Task: Reply to email with the signature Erica Taylor with the subject 'Request for project resources' from softage.1@softage.net with the message 'Please let me know if you require any assistance with the upcoming presentation.'
Action: Mouse moved to (550, 624)
Screenshot: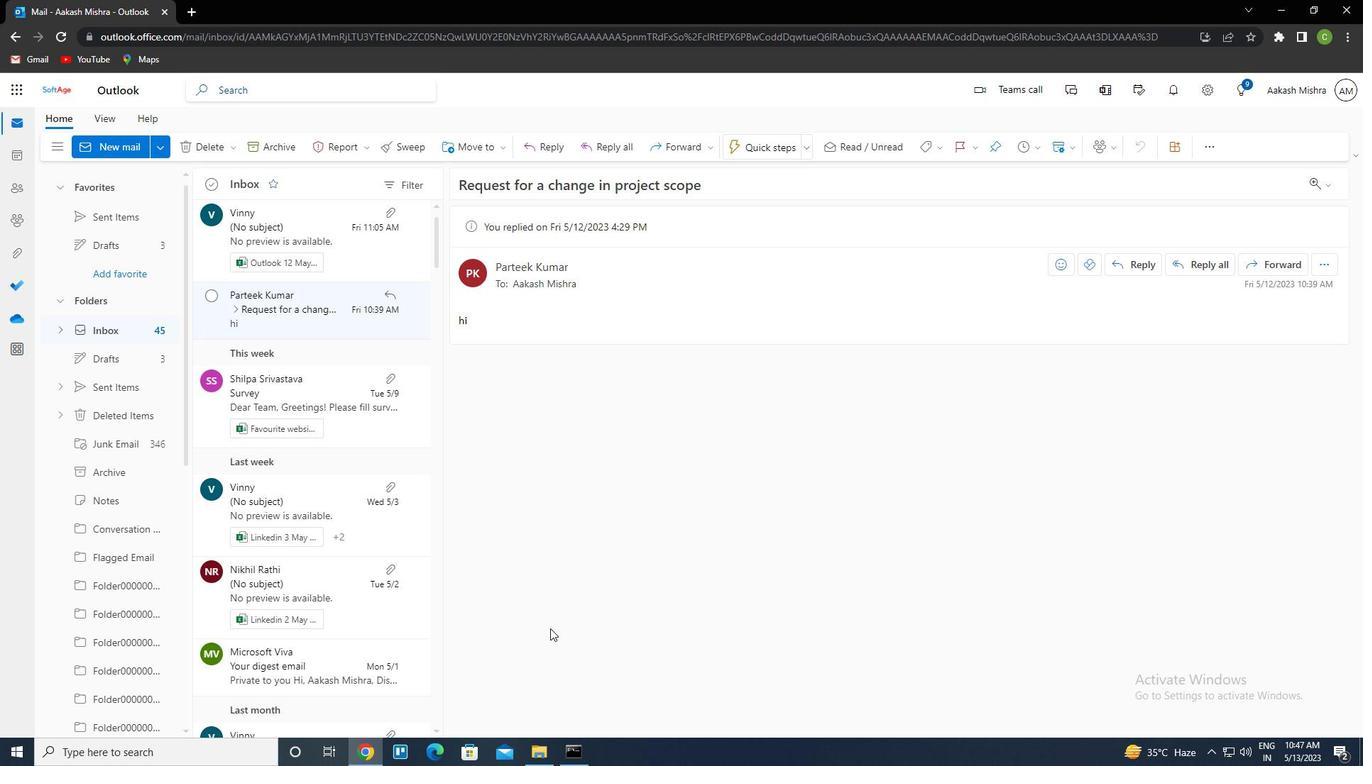 
Action: Mouse pressed left at (550, 624)
Screenshot: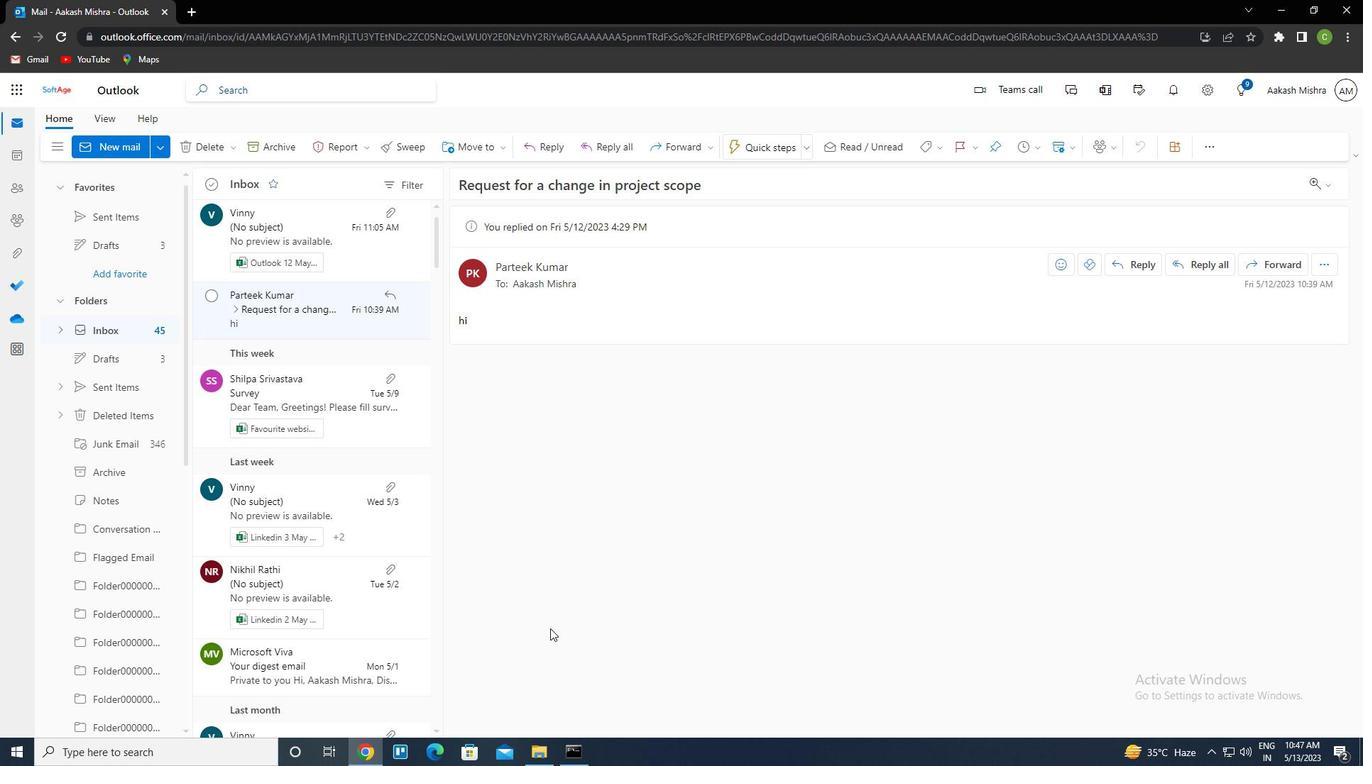 
Action: Mouse moved to (1131, 263)
Screenshot: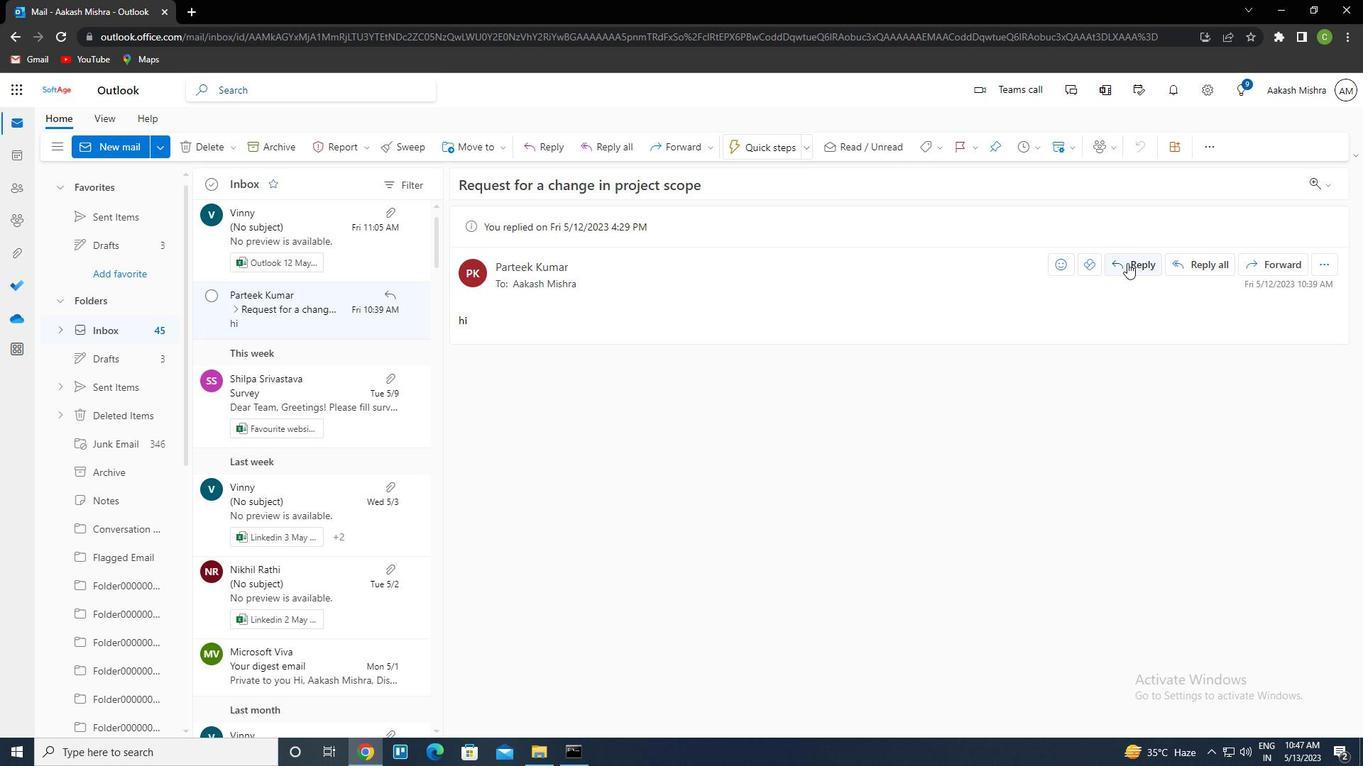 
Action: Mouse pressed left at (1131, 263)
Screenshot: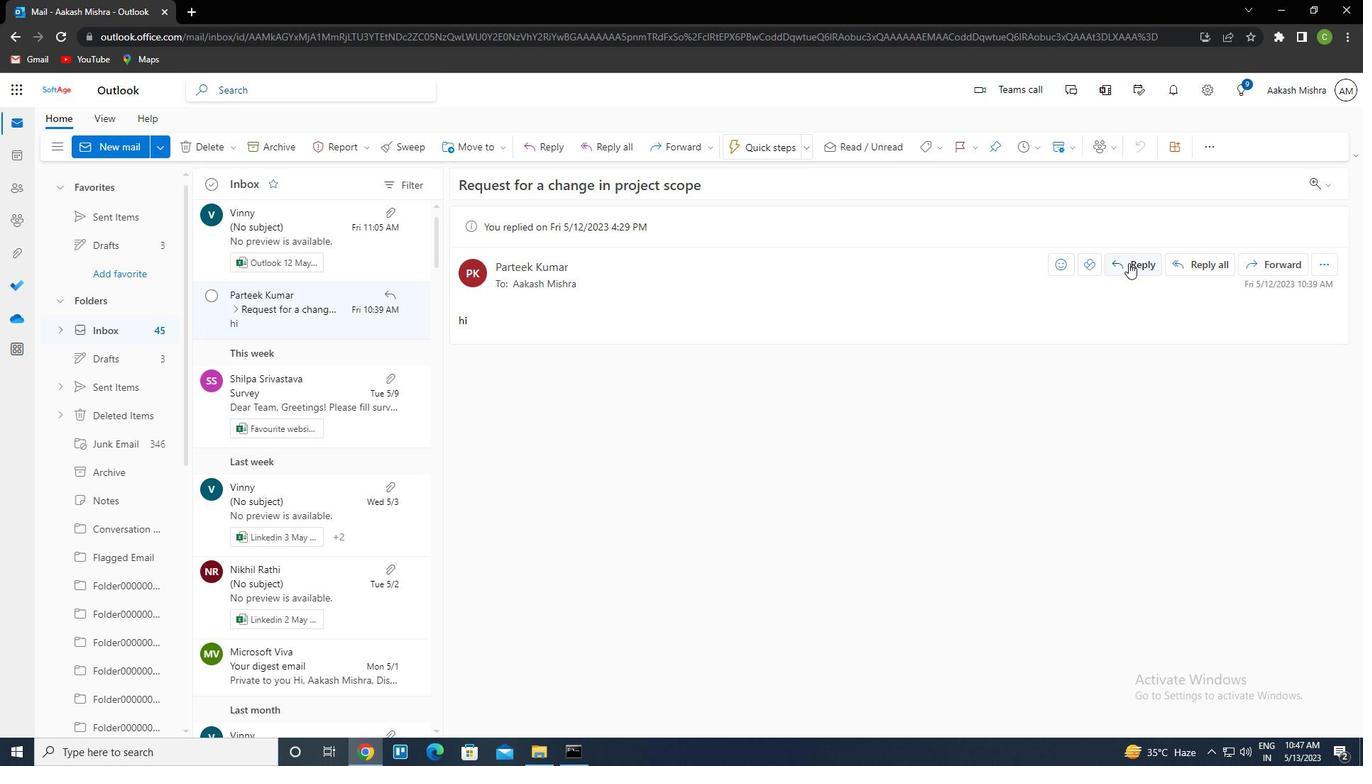 
Action: Mouse moved to (926, 145)
Screenshot: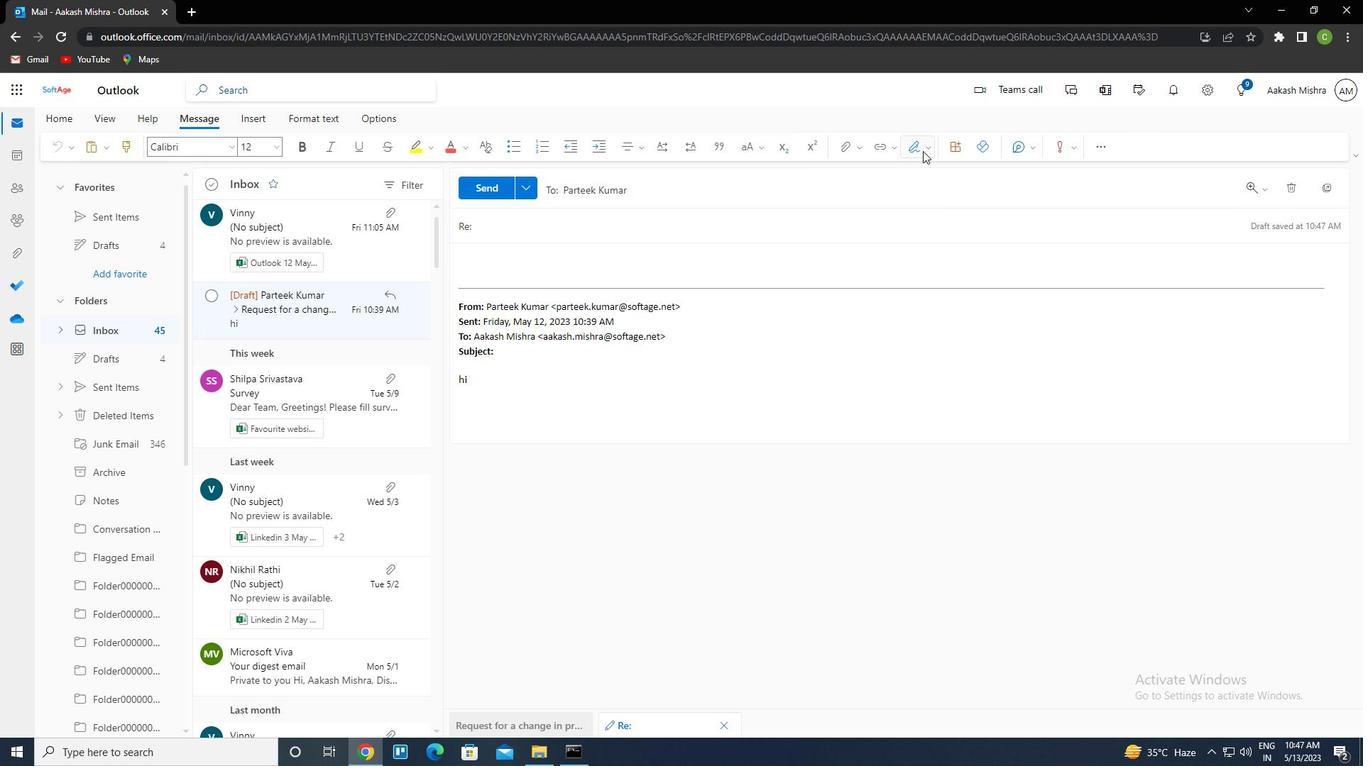 
Action: Mouse pressed left at (926, 145)
Screenshot: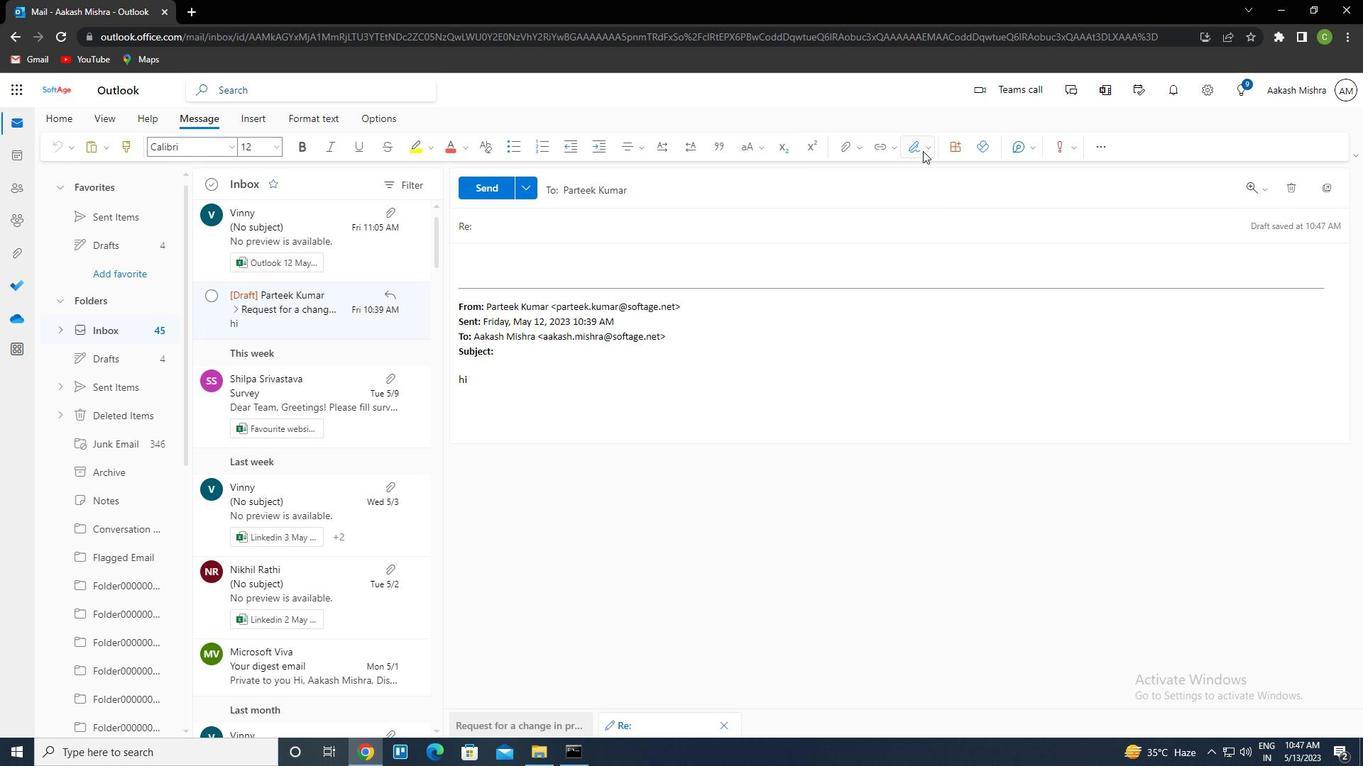 
Action: Mouse moved to (900, 202)
Screenshot: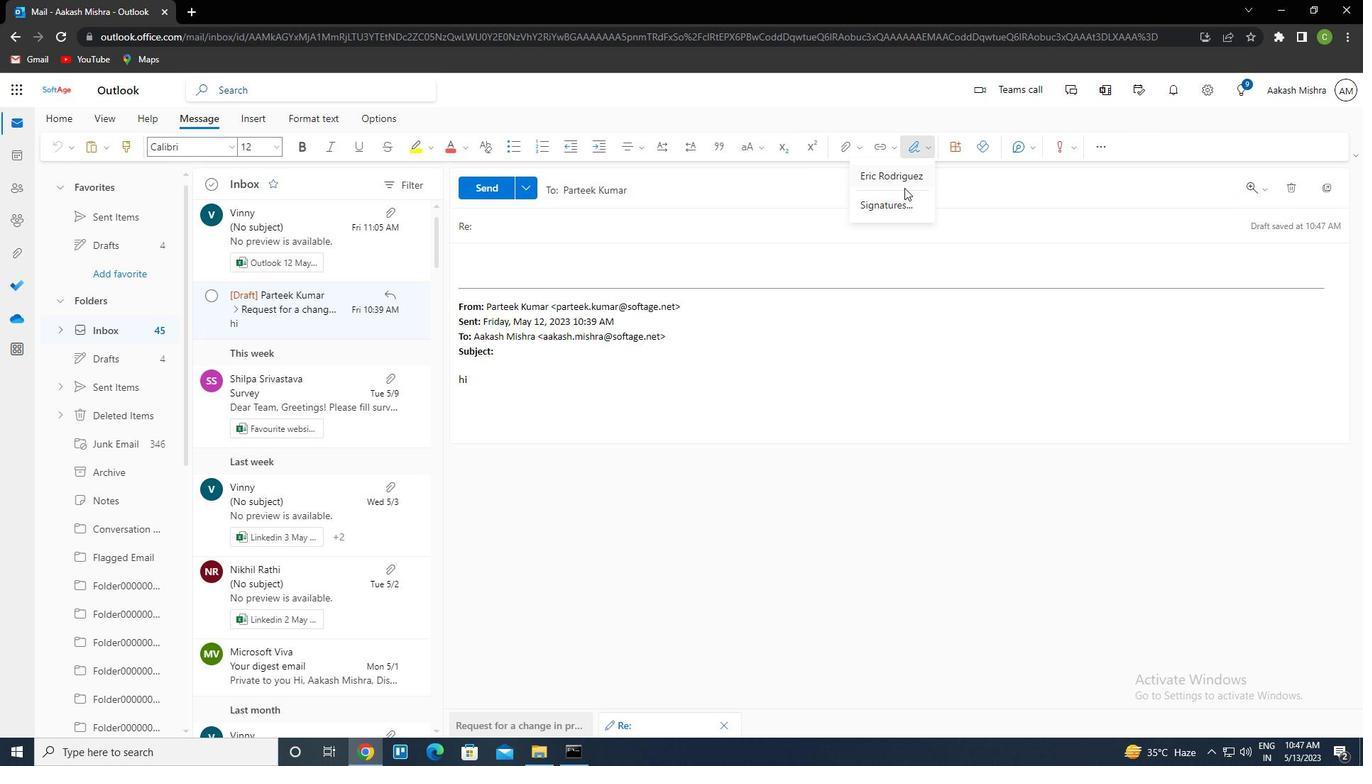 
Action: Mouse pressed left at (900, 202)
Screenshot: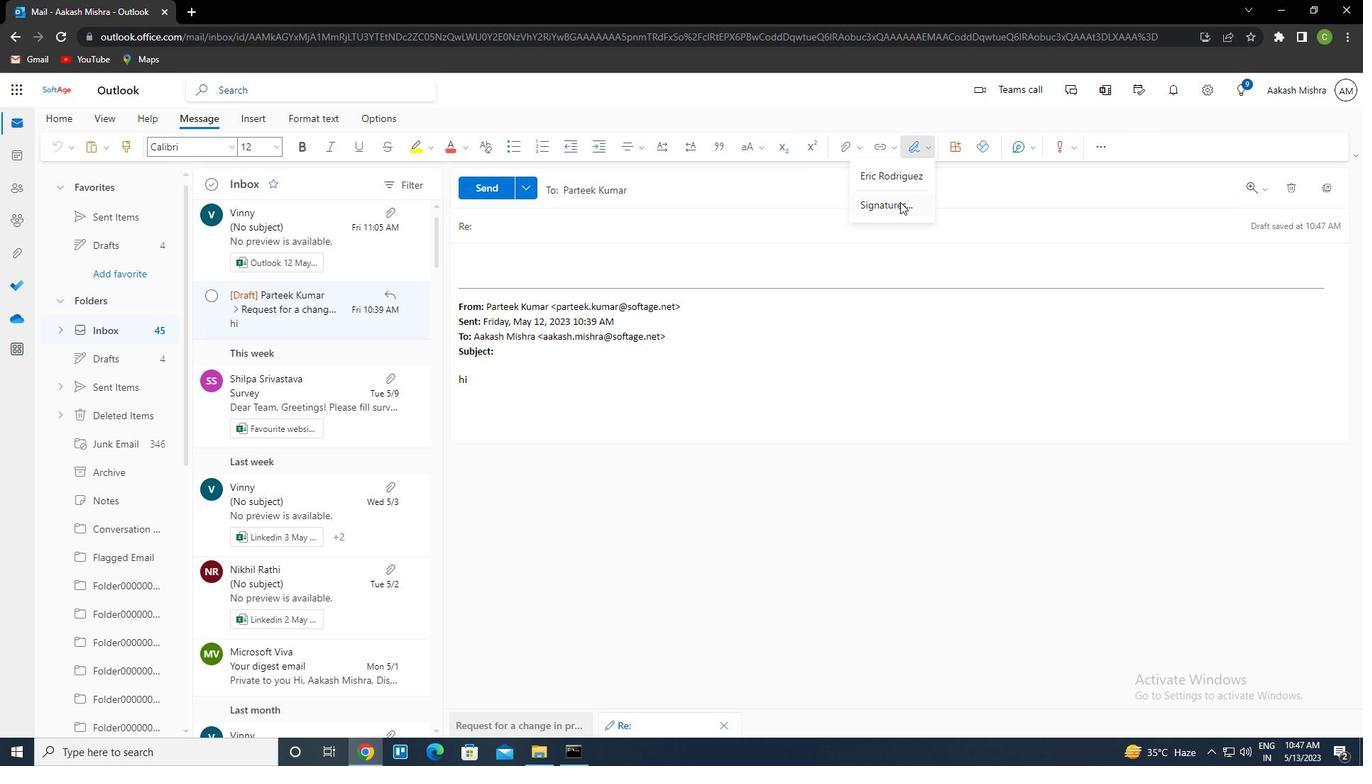 
Action: Key pressed <Key.caps_lock>e<Key.caps_lock>rica<Key.space><Key.caps_lock>t<Key.caps_lock>aylor
Screenshot: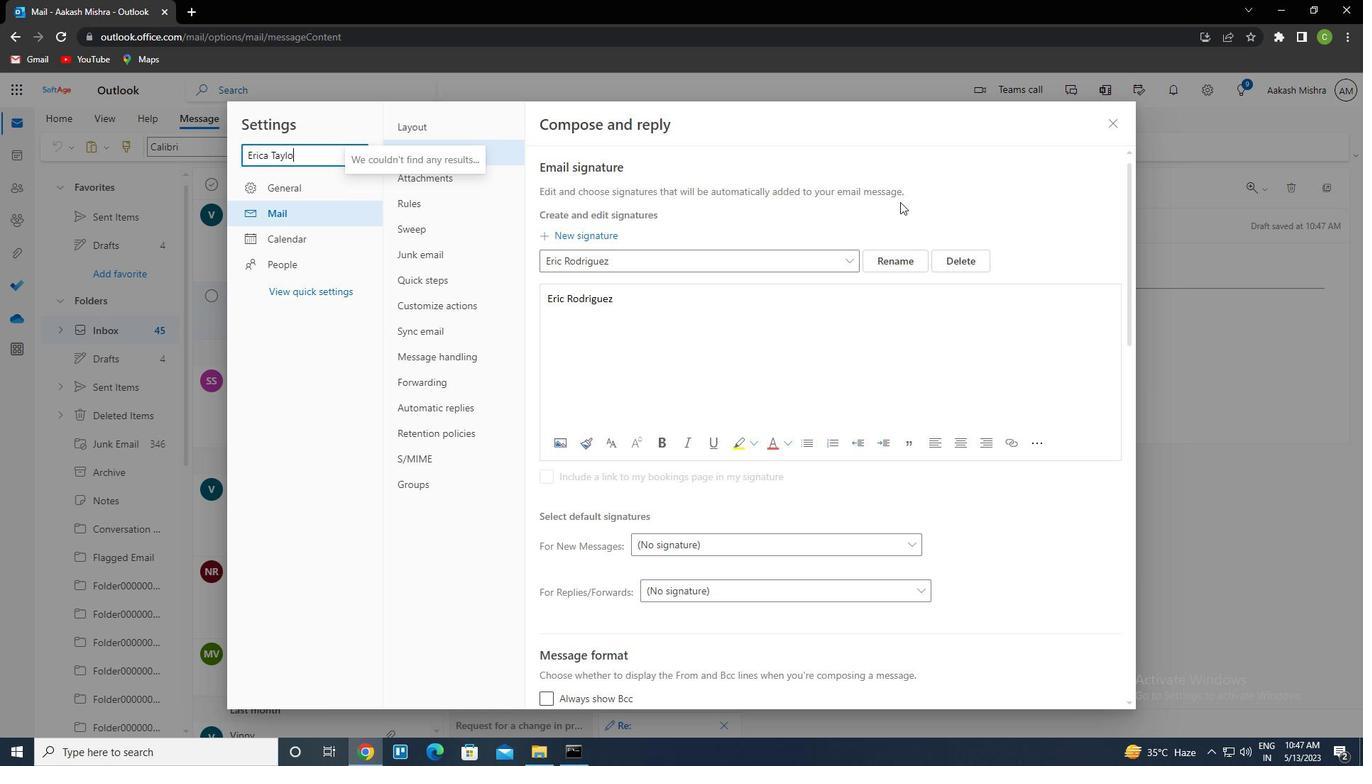 
Action: Mouse moved to (962, 267)
Screenshot: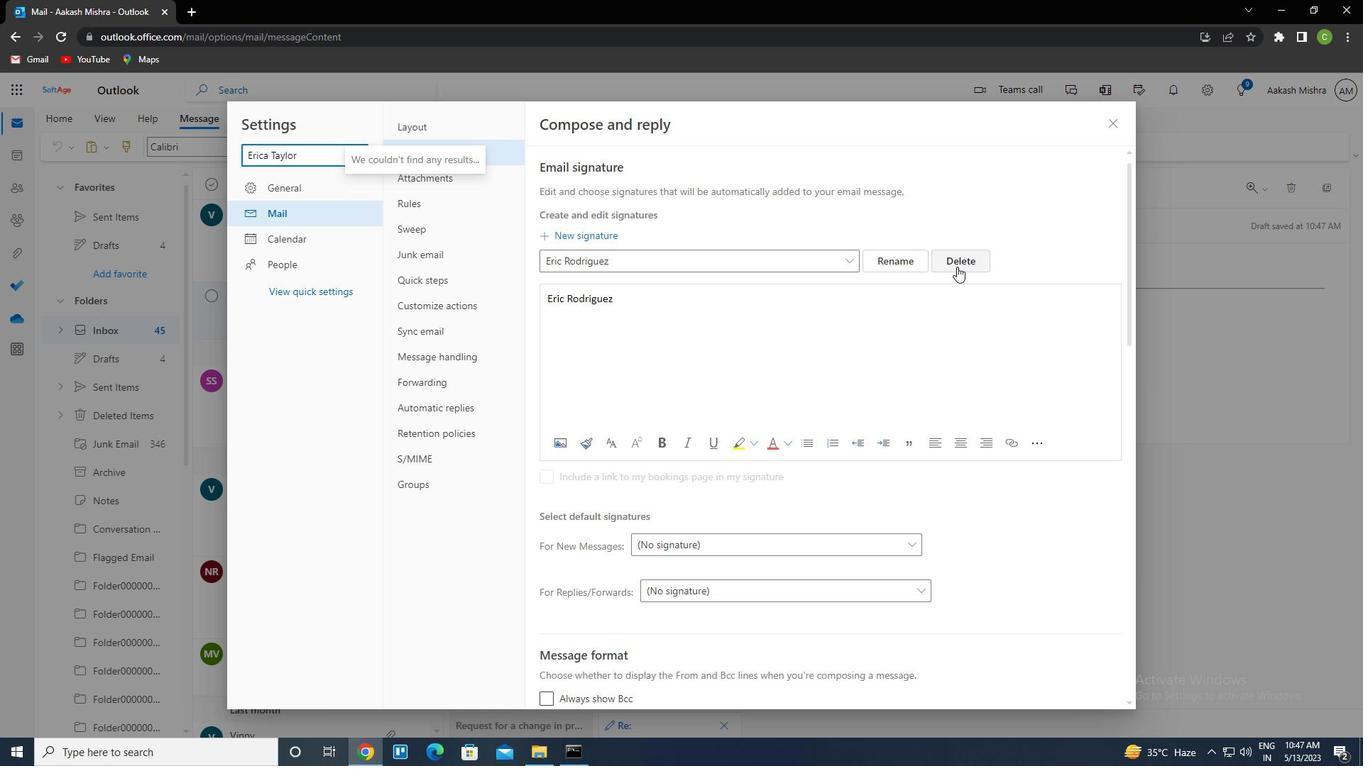 
Action: Mouse pressed left at (962, 267)
Screenshot: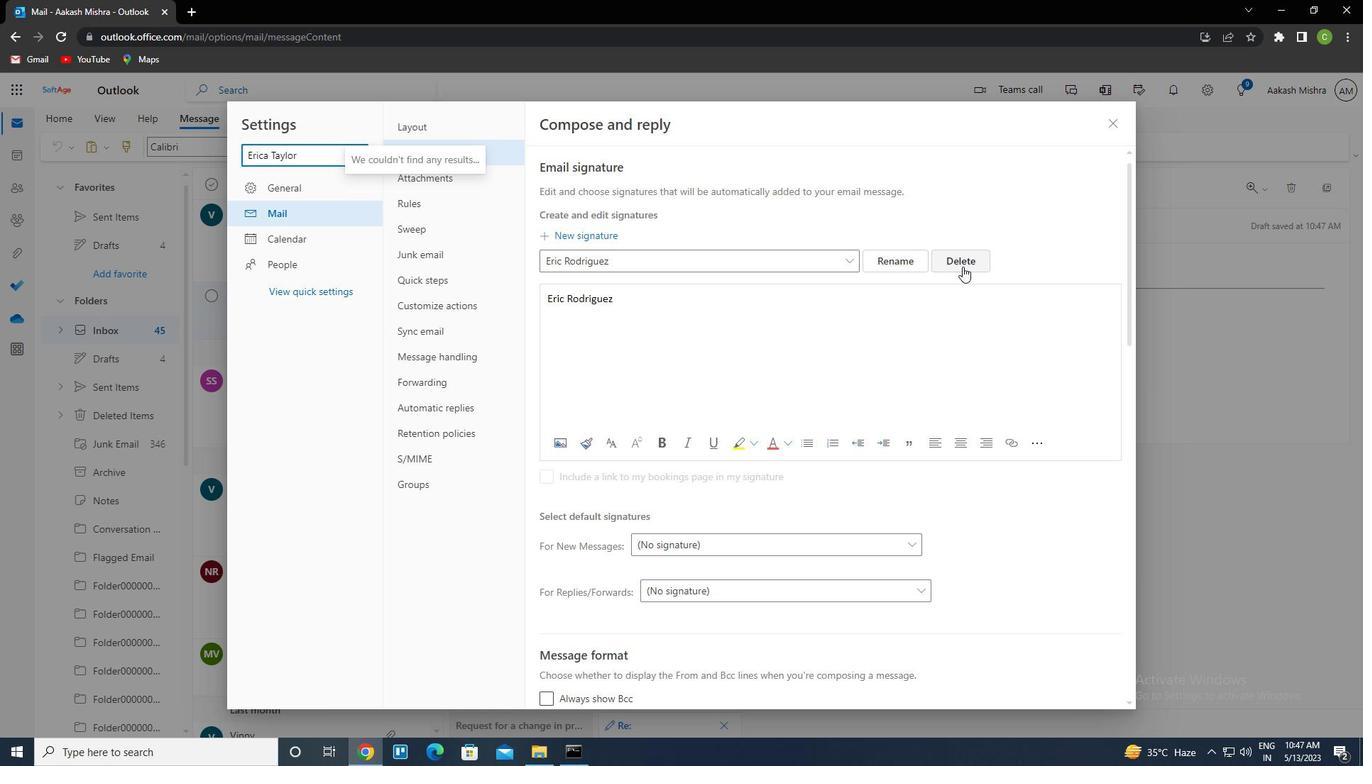 
Action: Mouse moved to (688, 265)
Screenshot: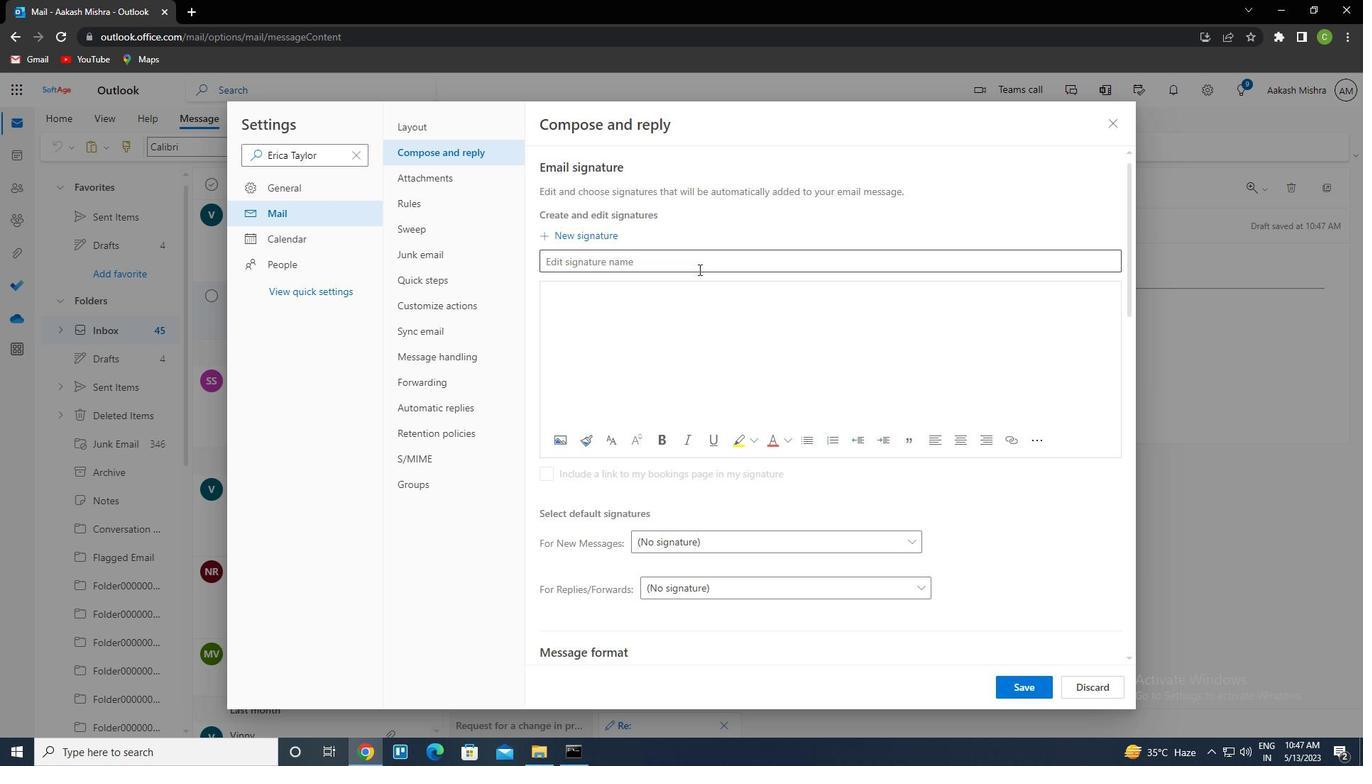 
Action: Mouse pressed left at (688, 265)
Screenshot: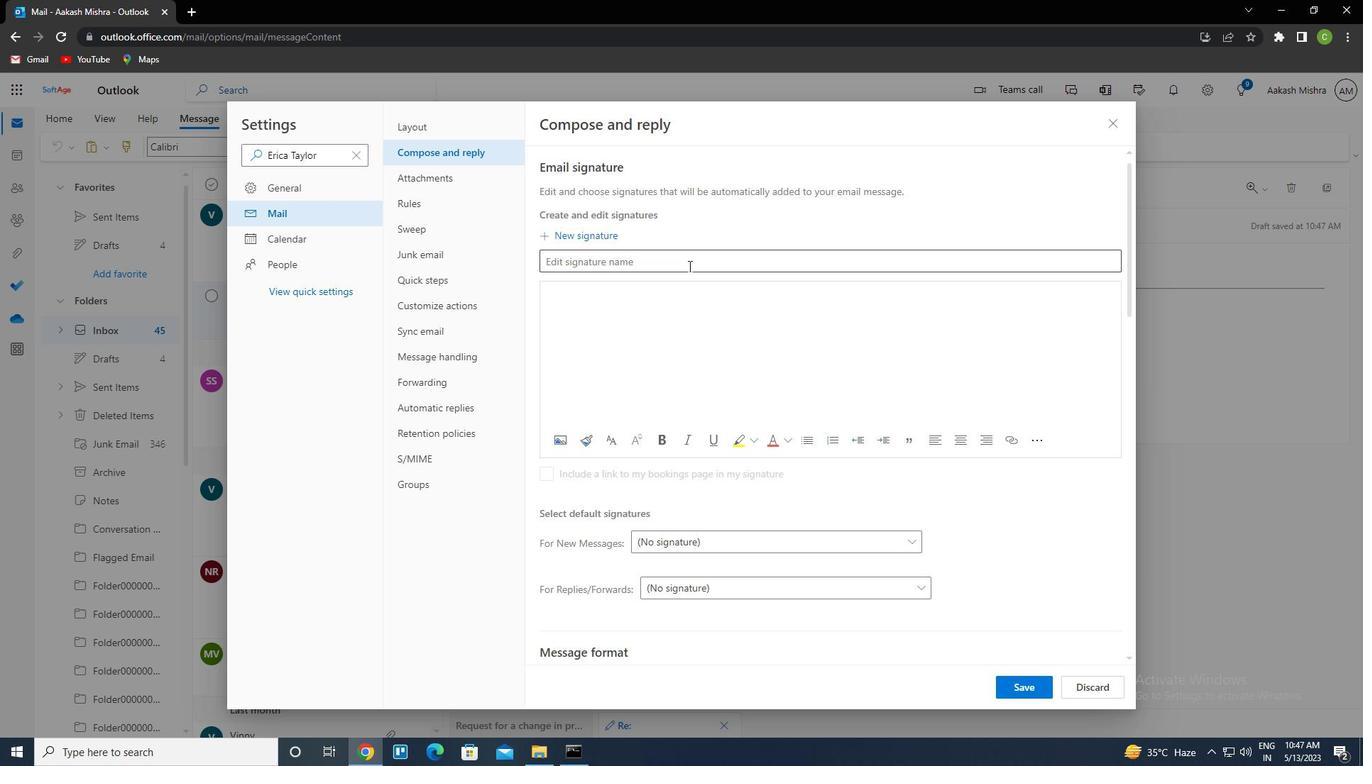 
Action: Key pressed <Key.caps_lock>e<Key.caps_lock>rica<Key.space><Key.caps_lock>t<Key.caps_lock>aylor
Screenshot: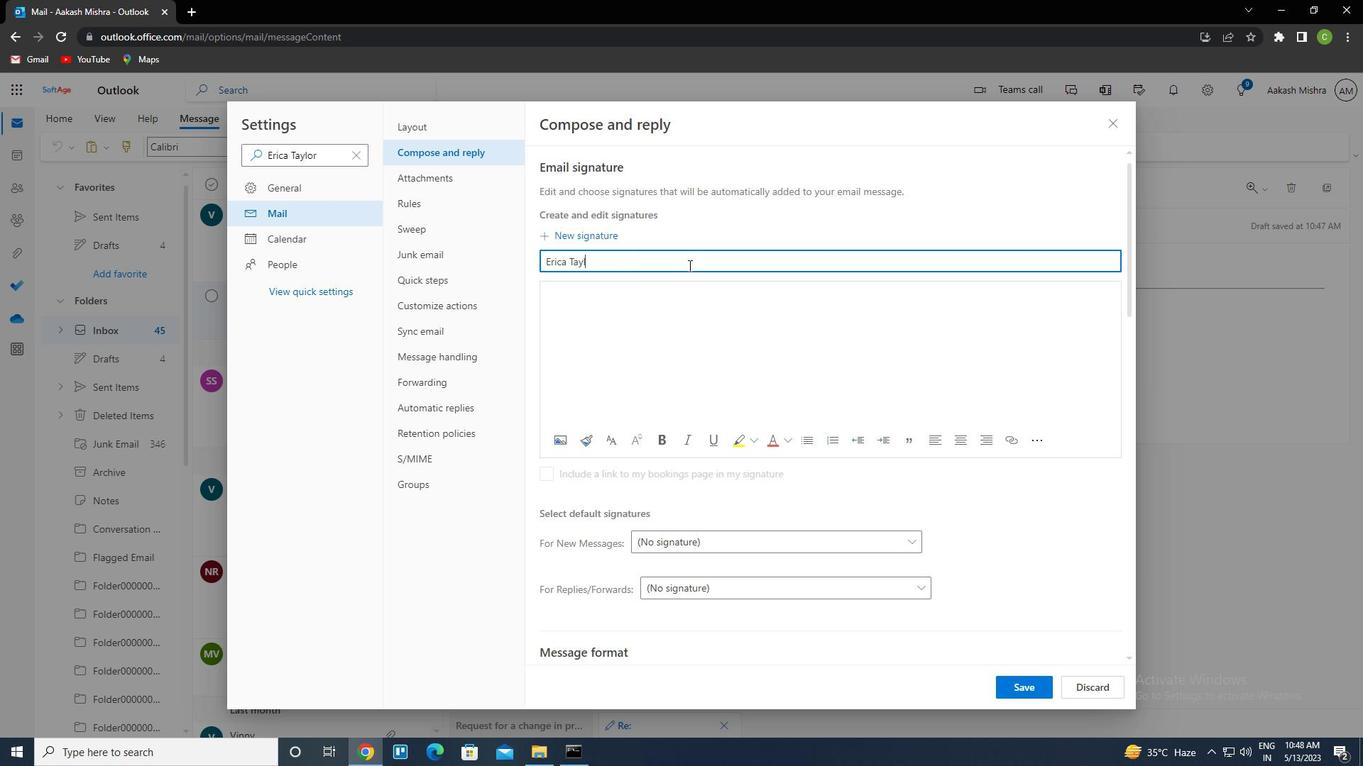 
Action: Mouse moved to (359, 156)
Screenshot: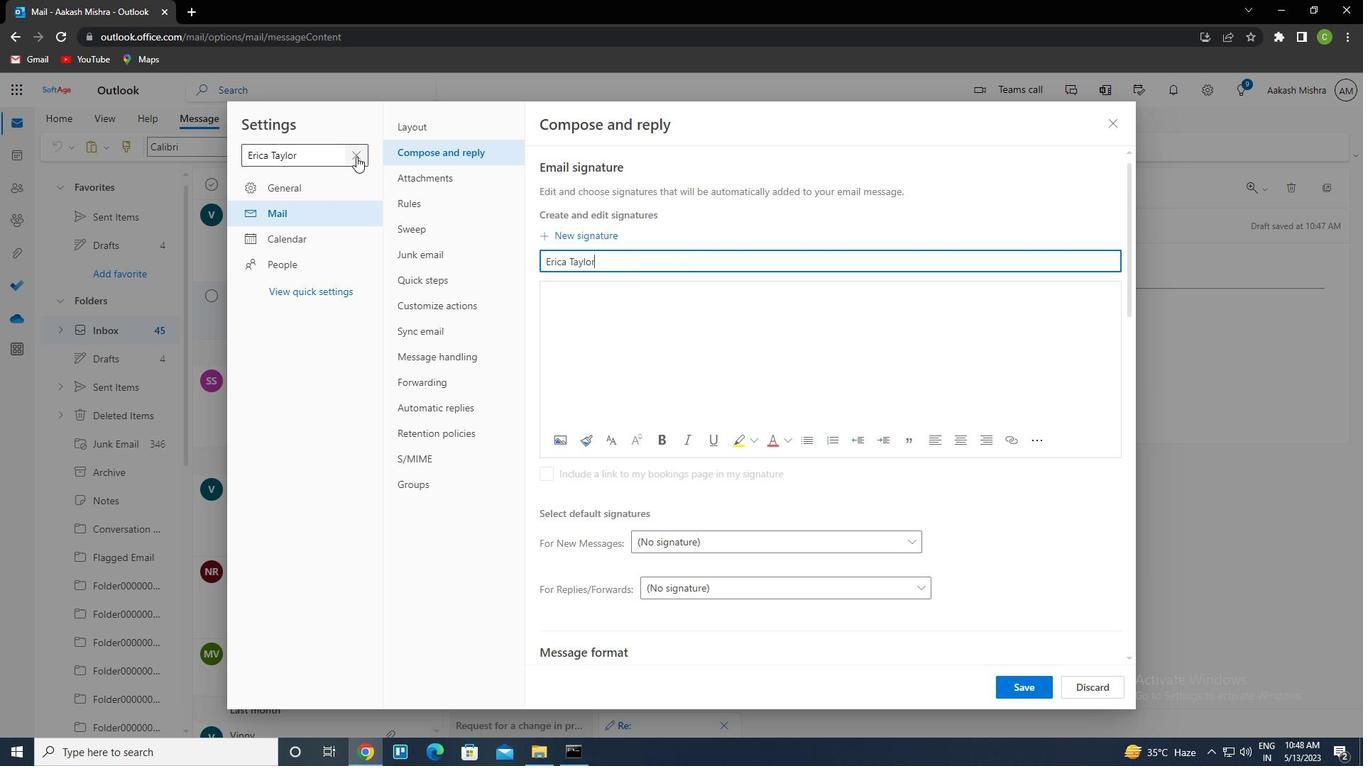 
Action: Mouse pressed left at (359, 156)
Screenshot: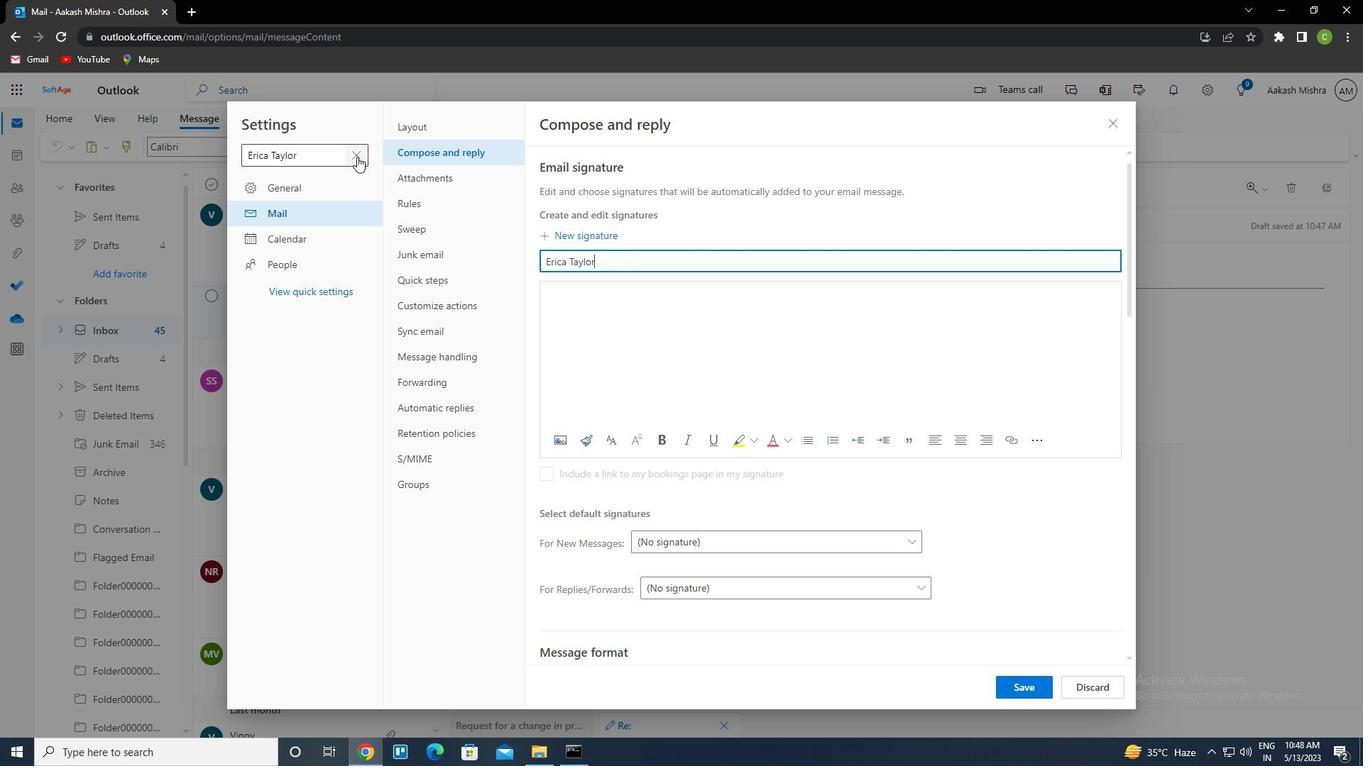 
Action: Mouse moved to (580, 292)
Screenshot: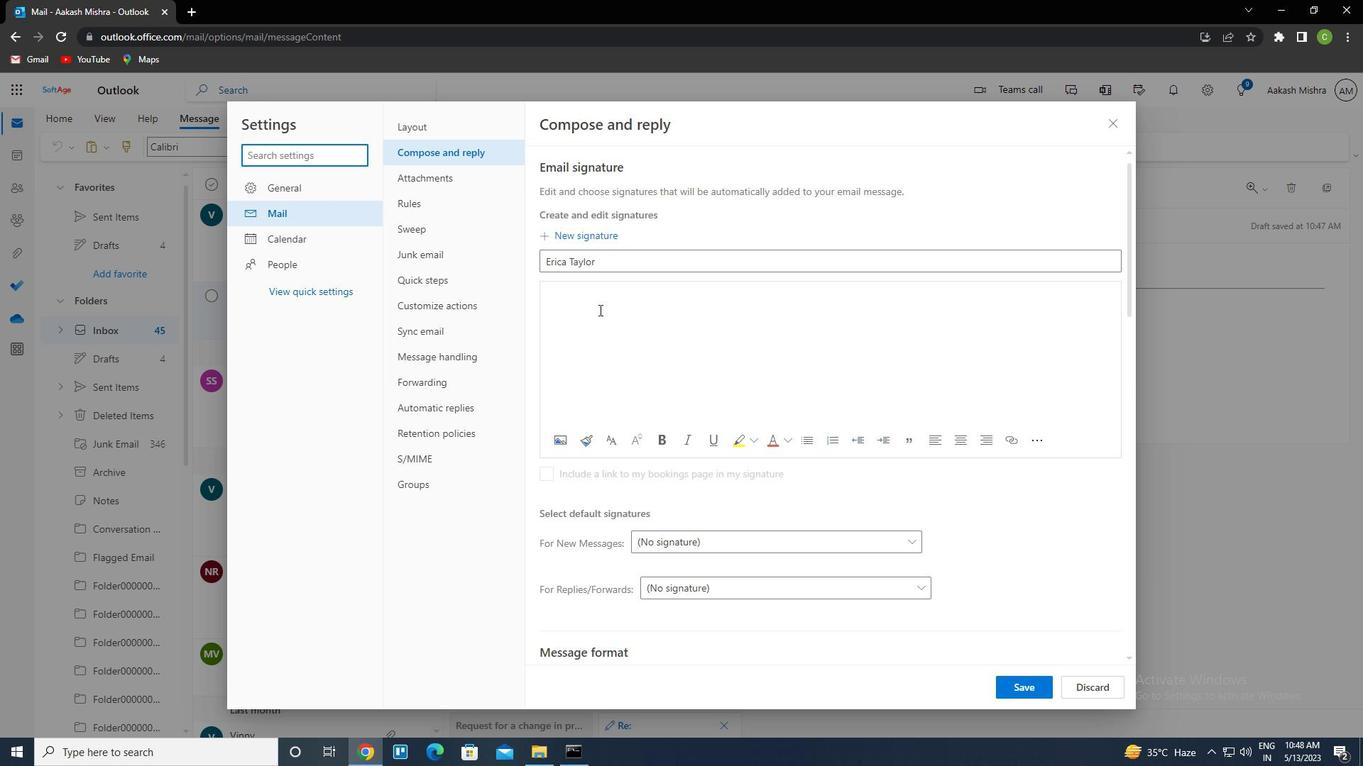 
Action: Mouse pressed left at (580, 292)
Screenshot: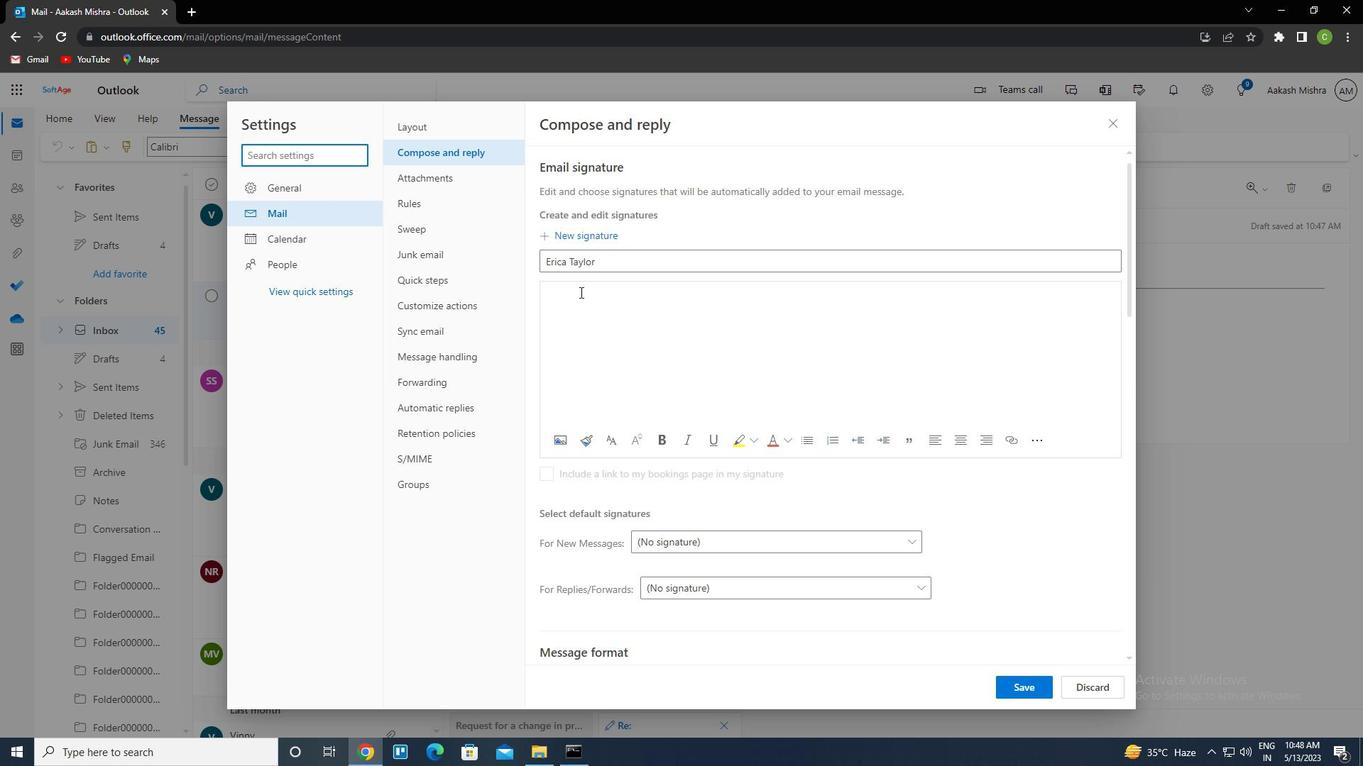 
Action: Key pressed <Key.caps_lock>e<Key.caps_lock>rica<Key.space><Key.caps_lock>t<Key.caps_lock>aylor
Screenshot: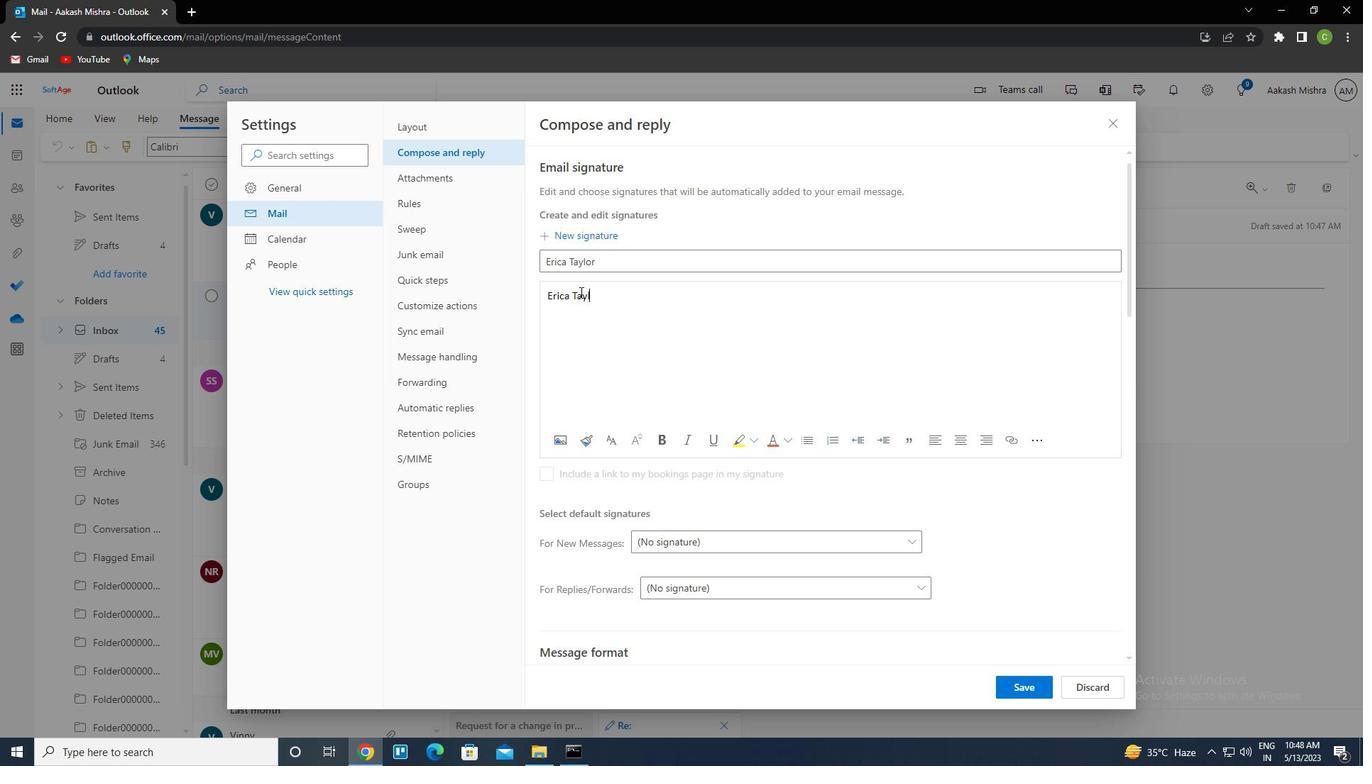 
Action: Mouse moved to (1021, 691)
Screenshot: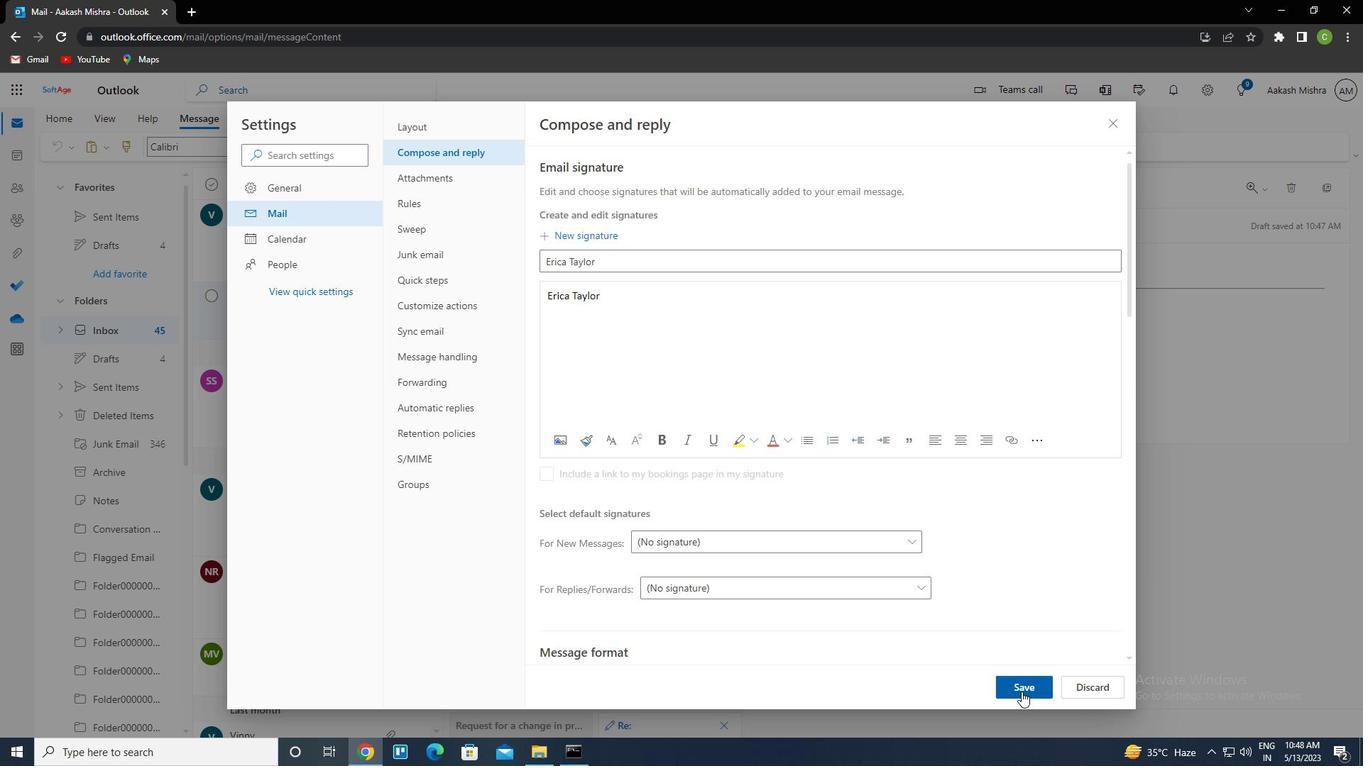 
Action: Mouse pressed left at (1021, 691)
Screenshot: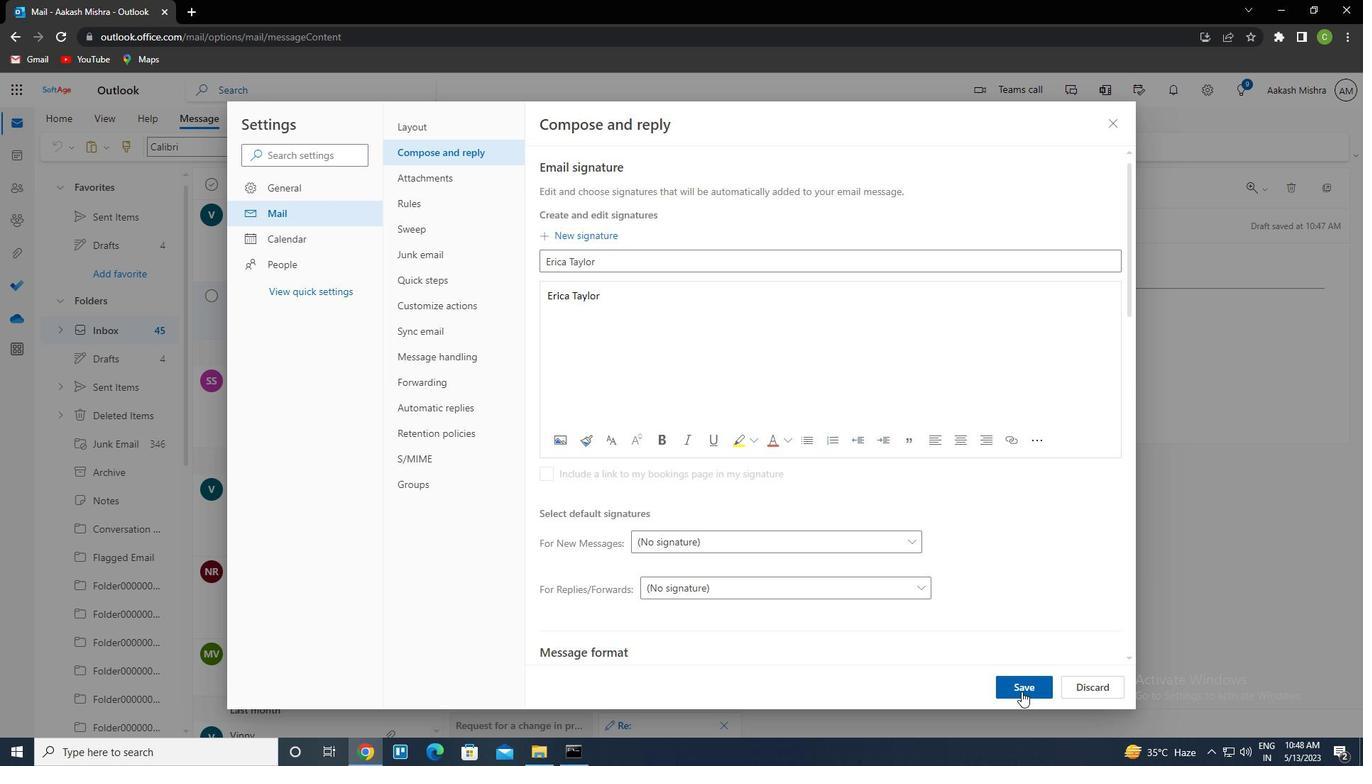 
Action: Mouse moved to (1115, 116)
Screenshot: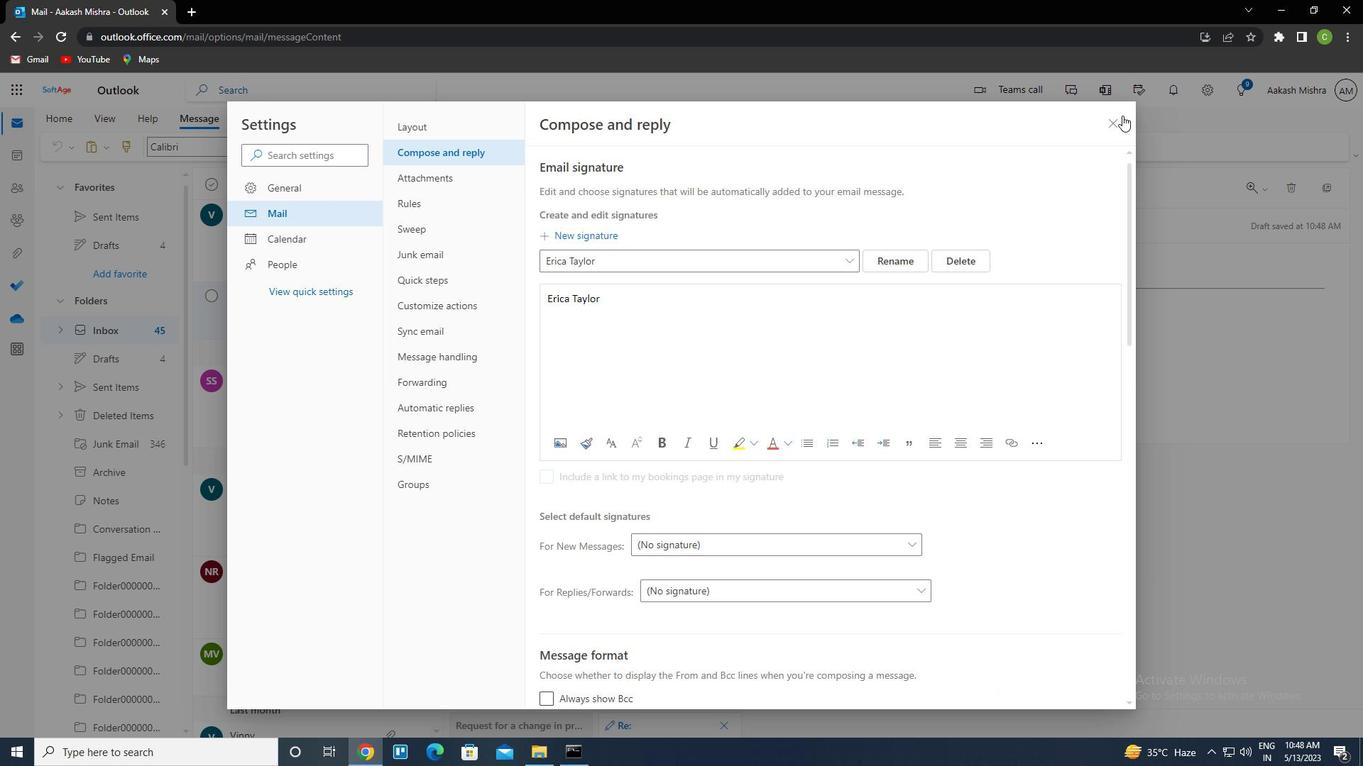 
Action: Mouse pressed left at (1115, 116)
Screenshot: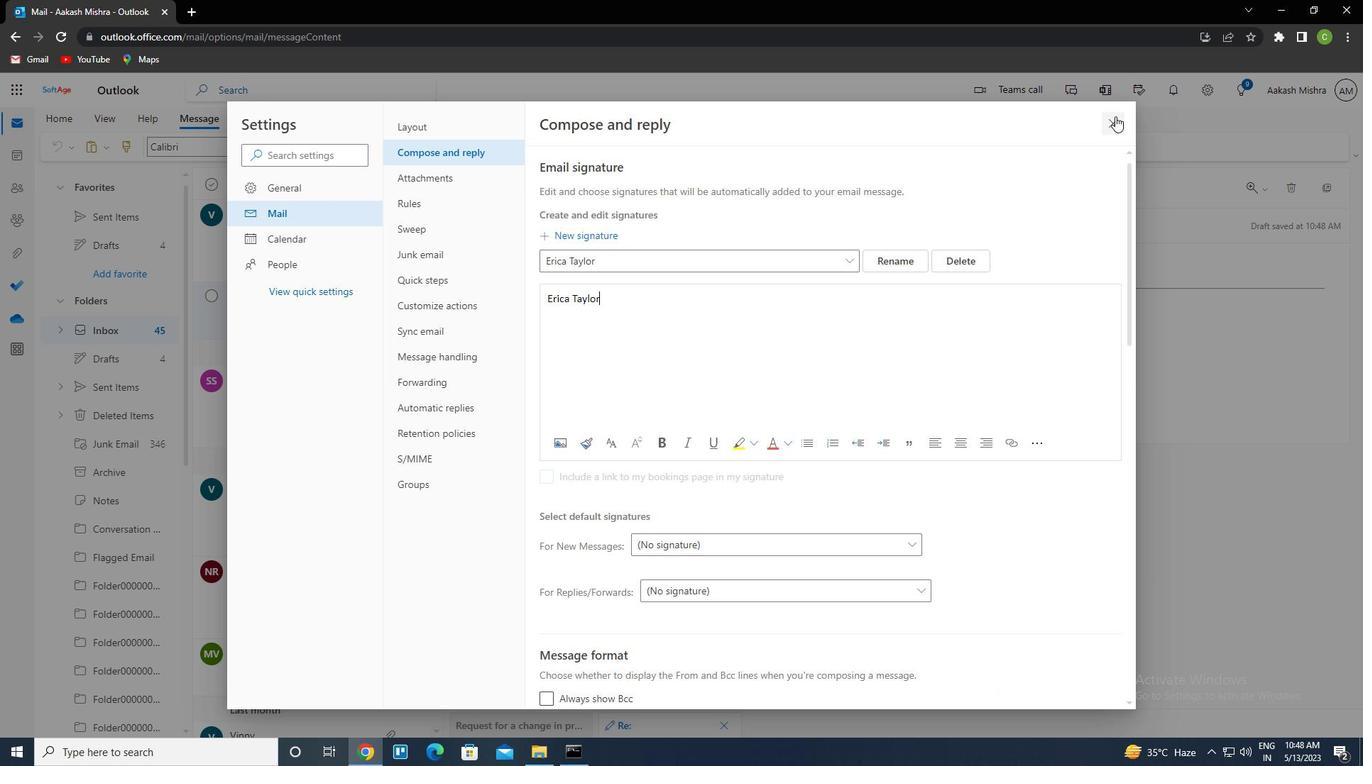 
Action: Mouse moved to (919, 149)
Screenshot: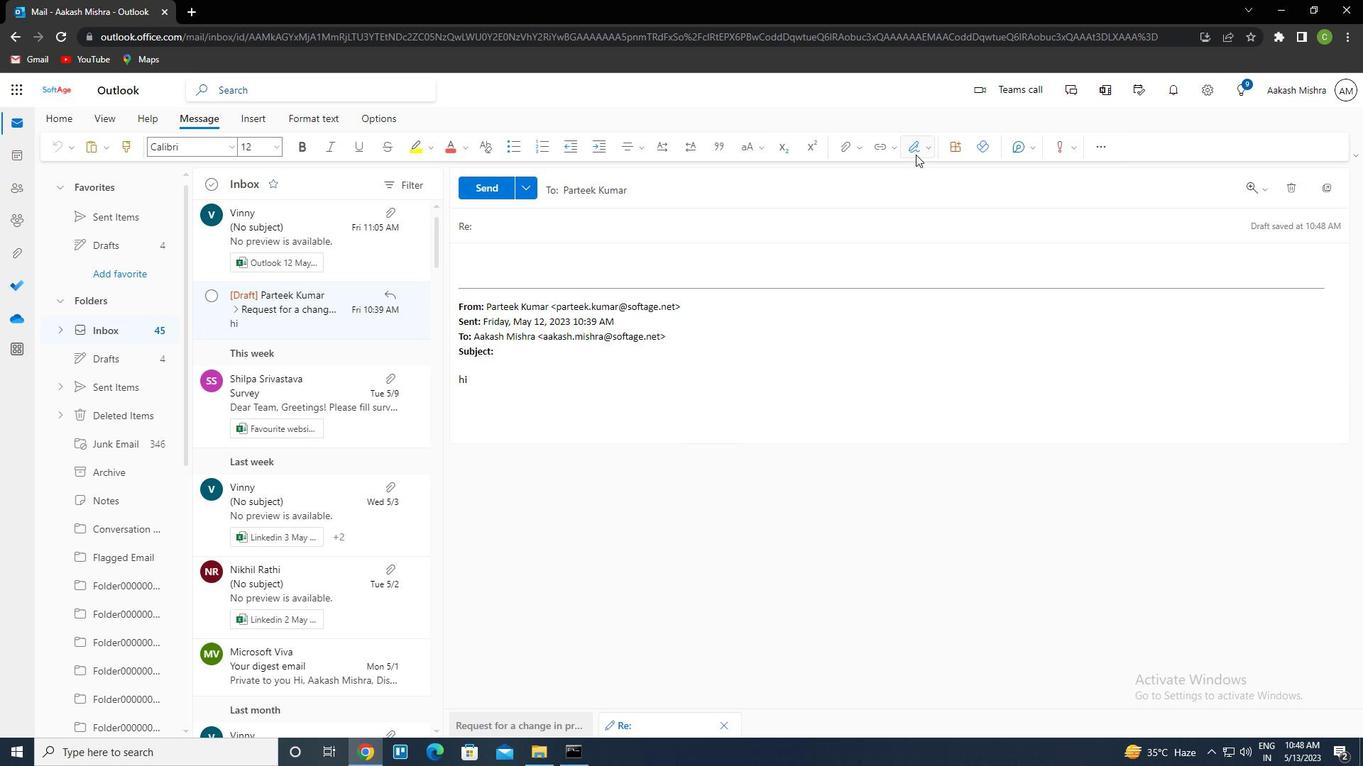 
Action: Mouse pressed left at (919, 149)
Screenshot: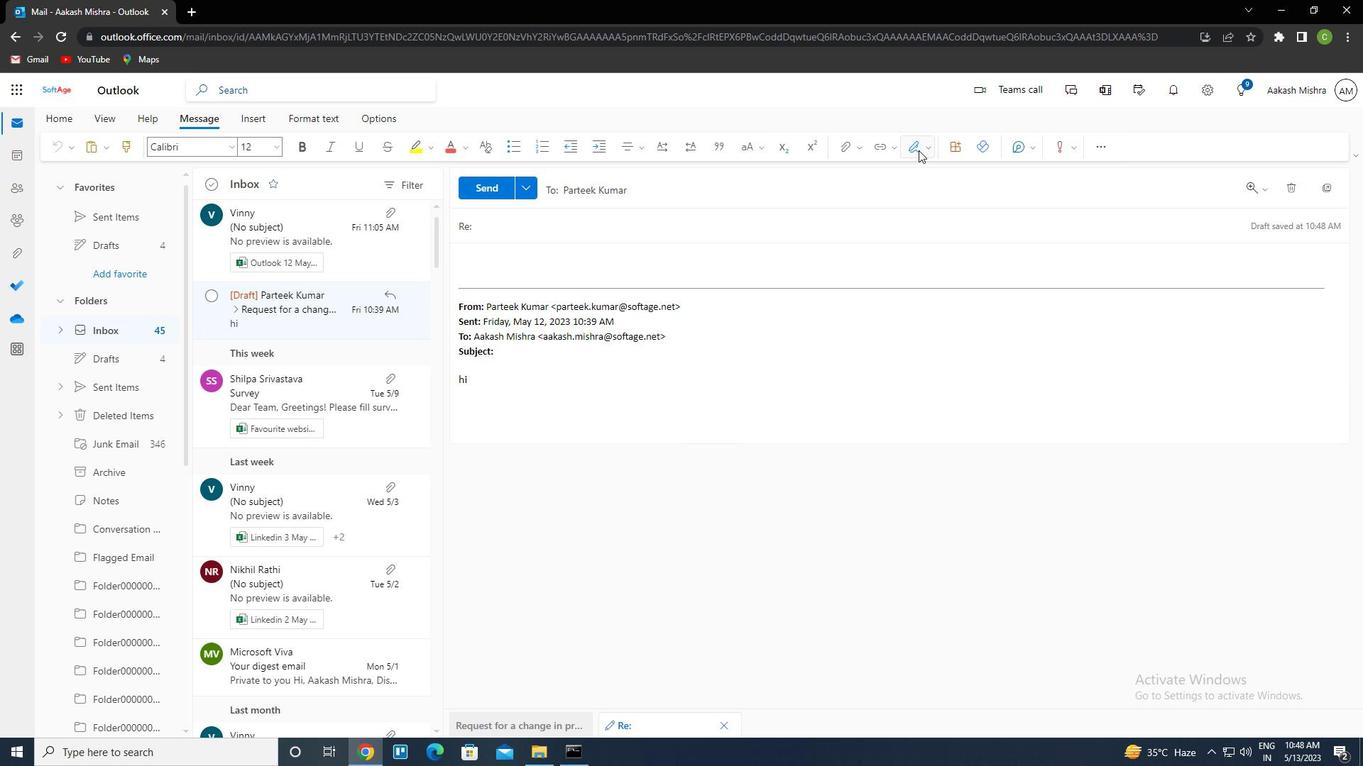 
Action: Mouse moved to (910, 176)
Screenshot: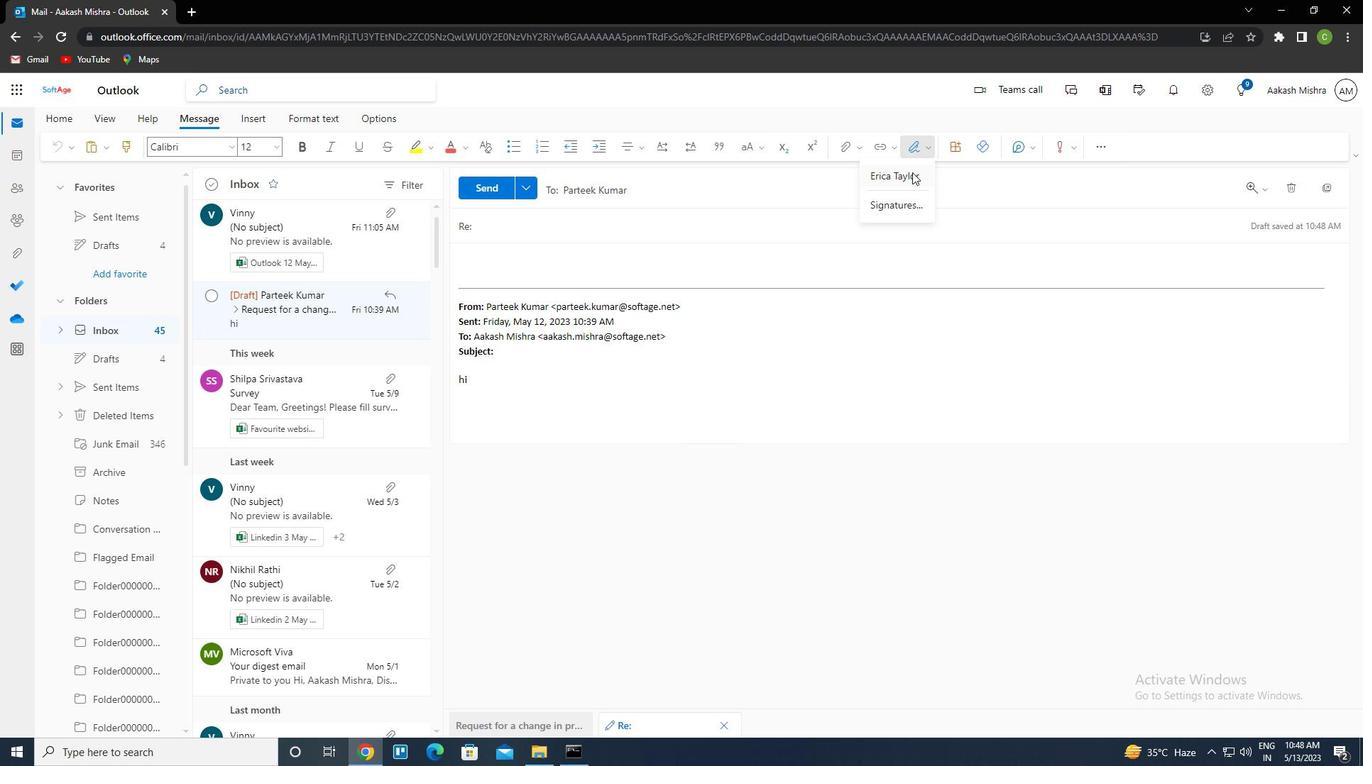 
Action: Mouse pressed left at (910, 176)
Screenshot: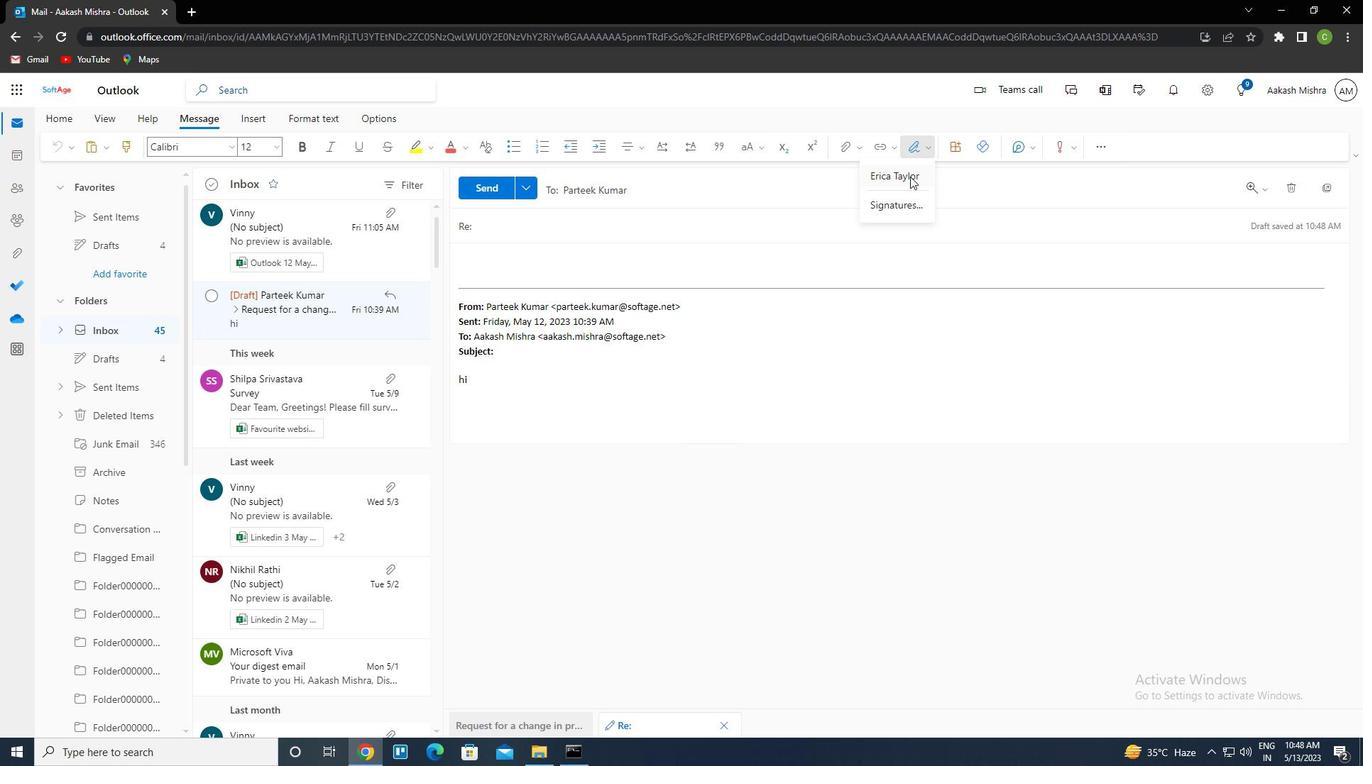 
Action: Mouse moved to (491, 229)
Screenshot: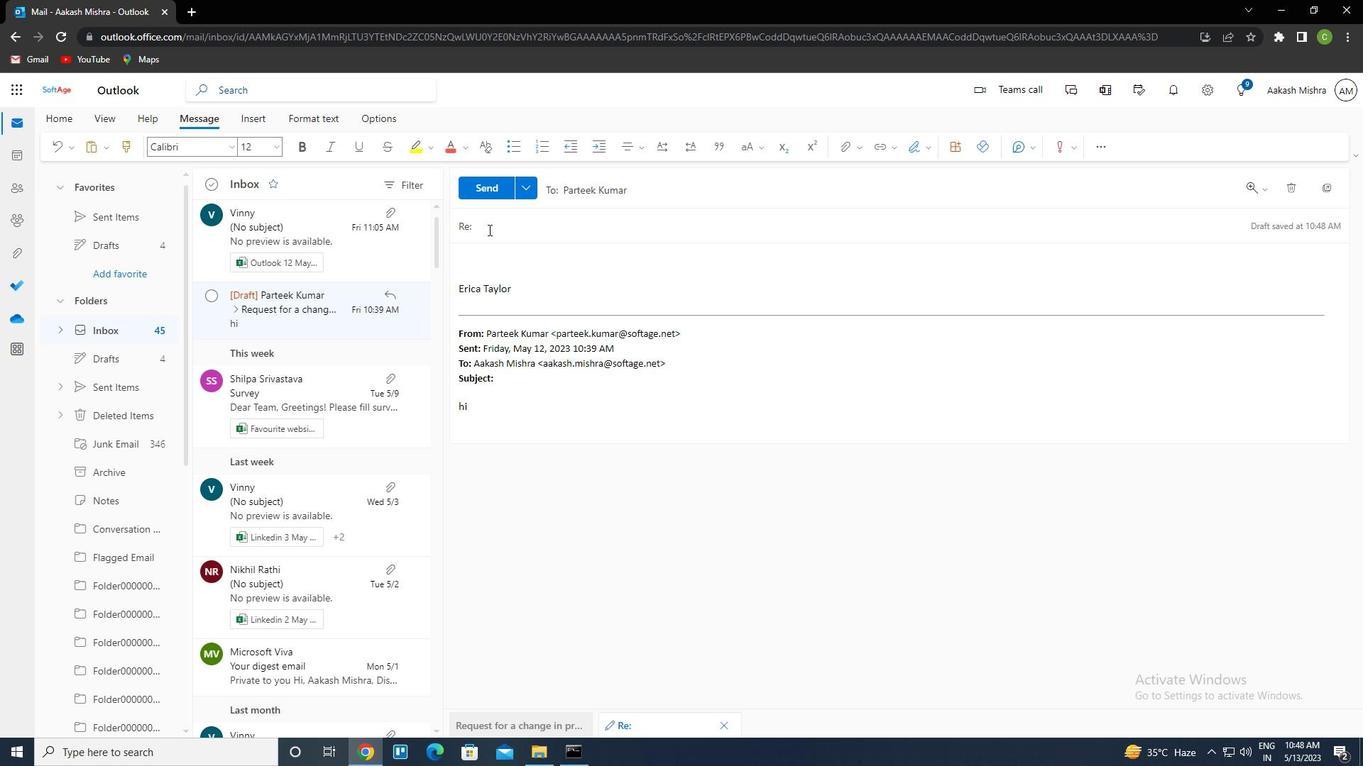 
Action: Mouse pressed left at (491, 229)
Screenshot: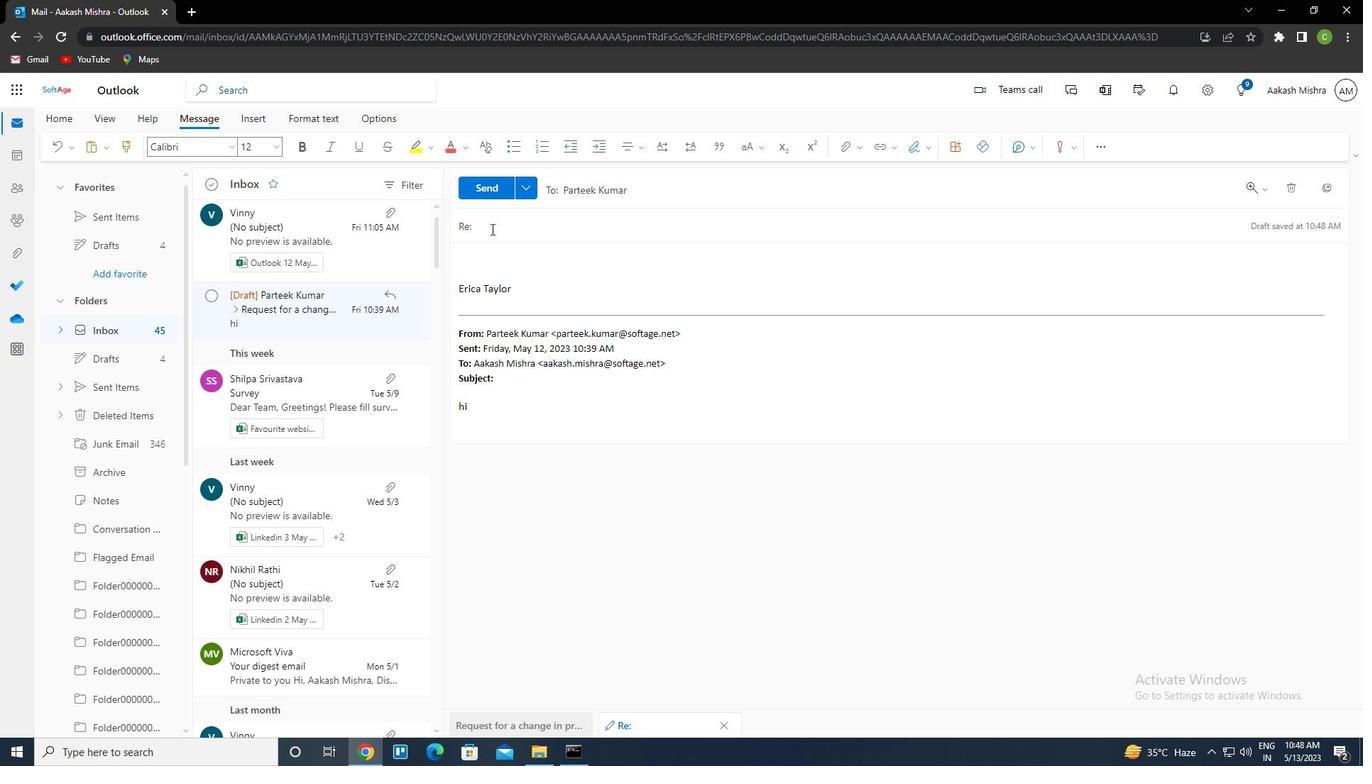 
Action: Key pressed <Key.caps_lock>r<Key.caps_lock>equesr<Key.backspace>t<Key.space>for<Key.space>project<Key.space>resources<Key.tab><Key.caps_lock>p<Key.caps_lock>lease<Key.space>let<Key.space>me<Key.space>know<Key.space>if<Key.space>you<Key.space>requise<Key.backspace><Key.backspace>re<Key.space>any<Key.space>assistance<Key.space>with<Key.space>the<Key.space>upcoming<Key.space>presentation
Screenshot: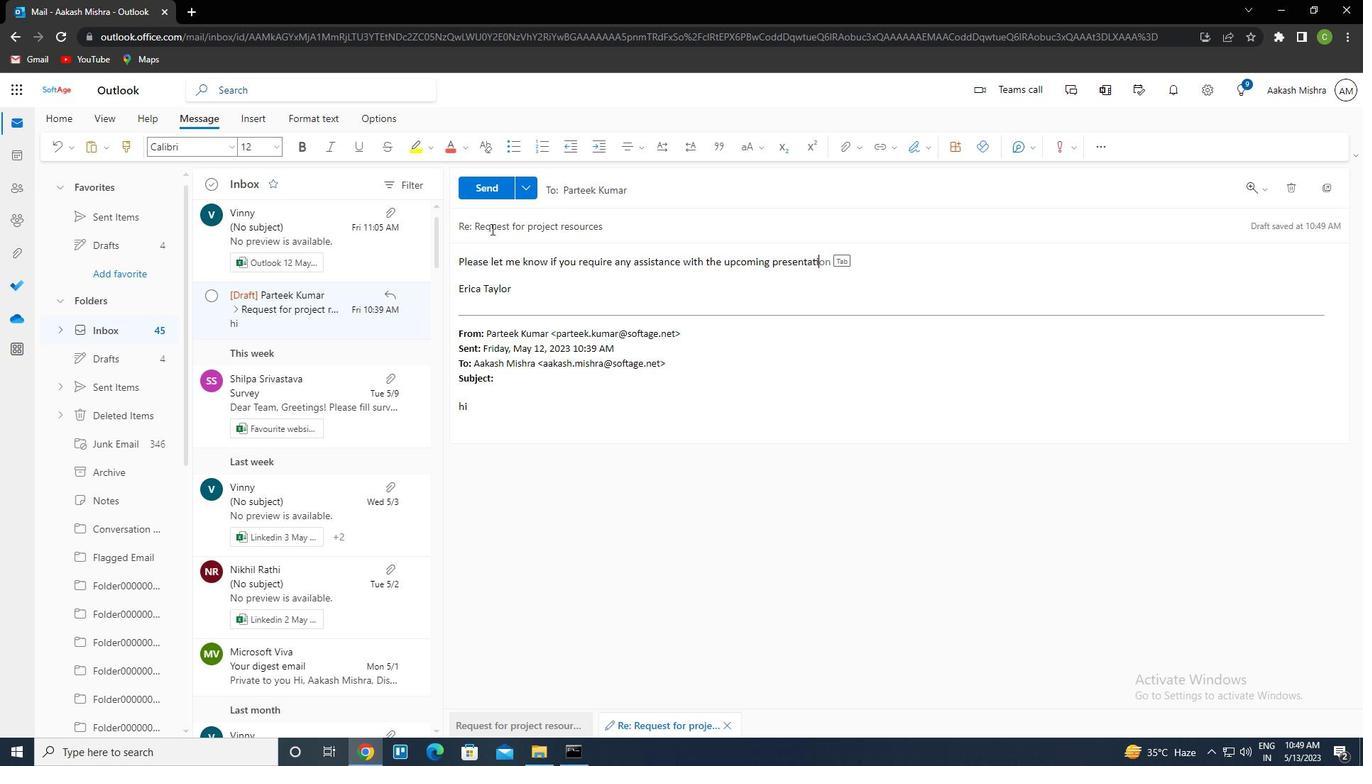 
Action: Mouse moved to (486, 181)
Screenshot: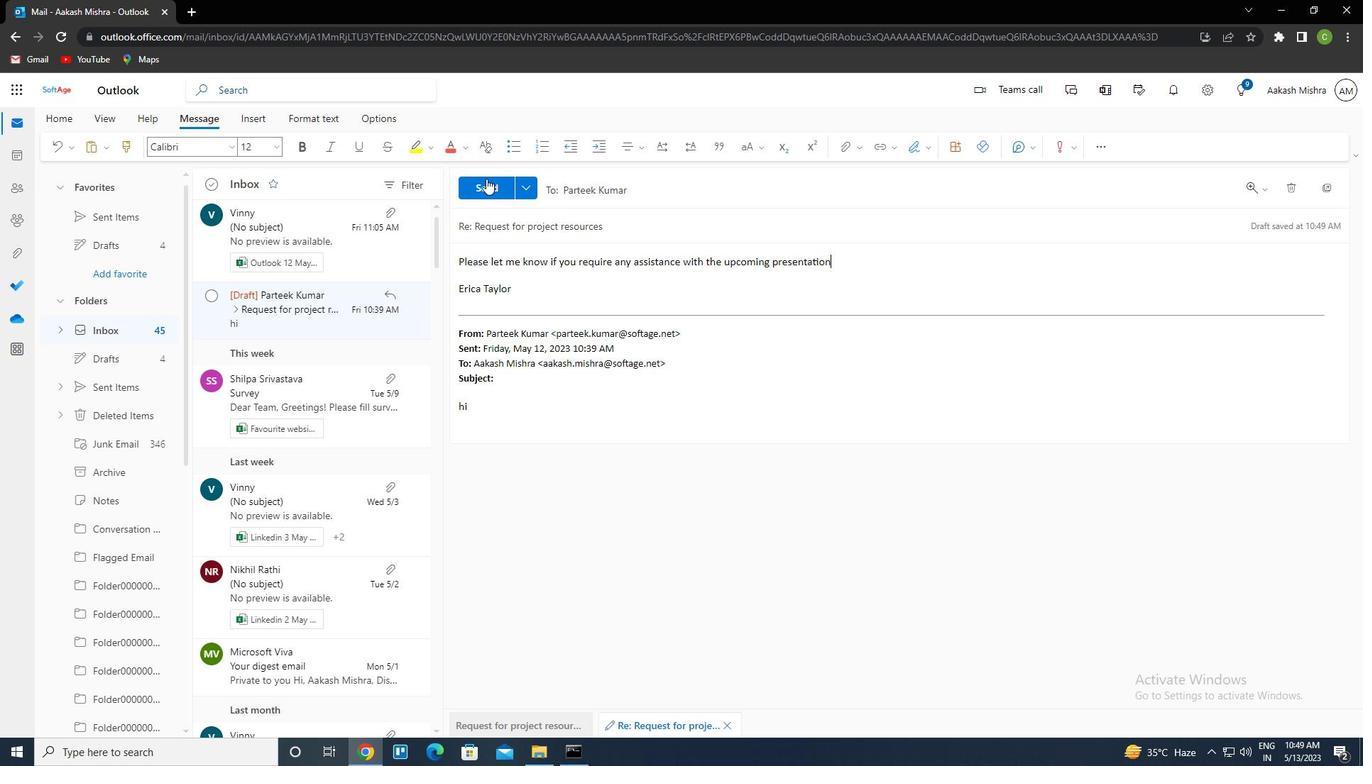 
Action: Mouse pressed left at (486, 181)
Screenshot: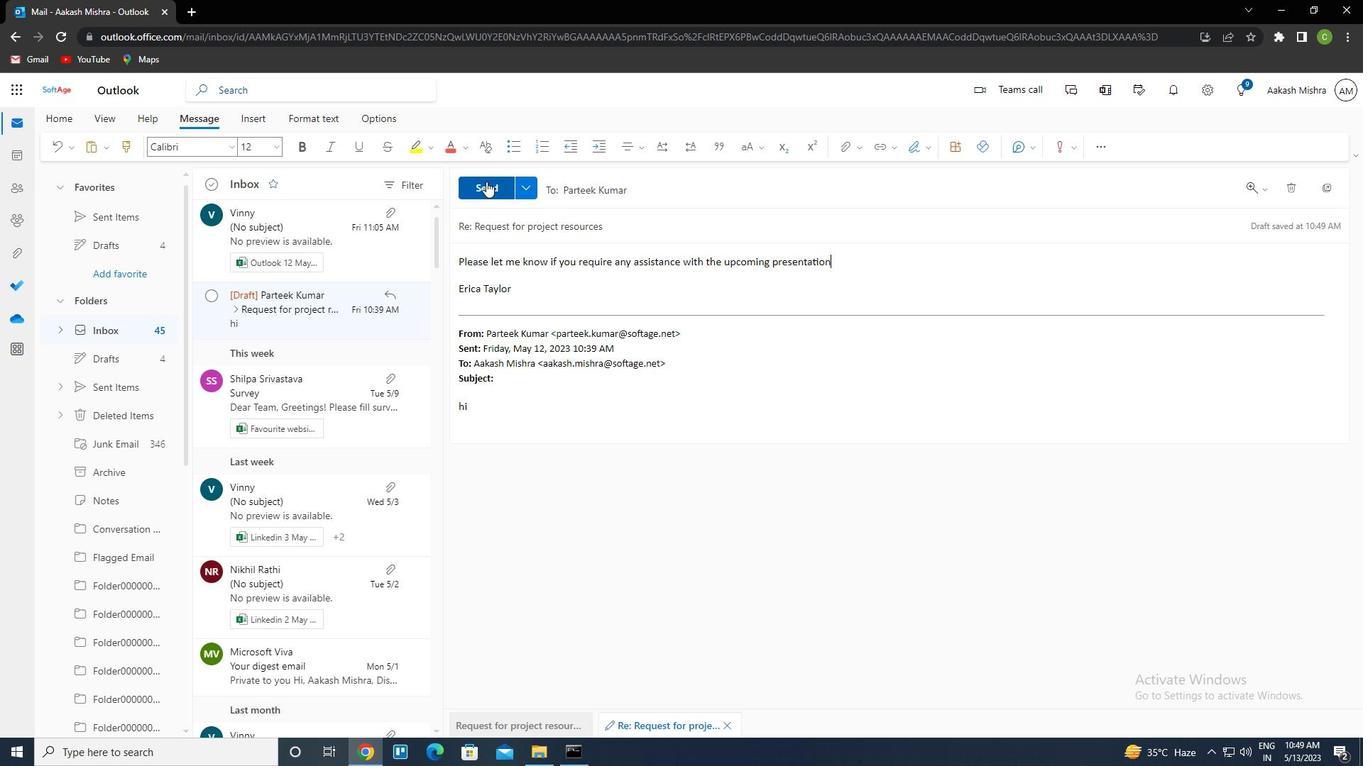 
Action: Mouse moved to (605, 301)
Screenshot: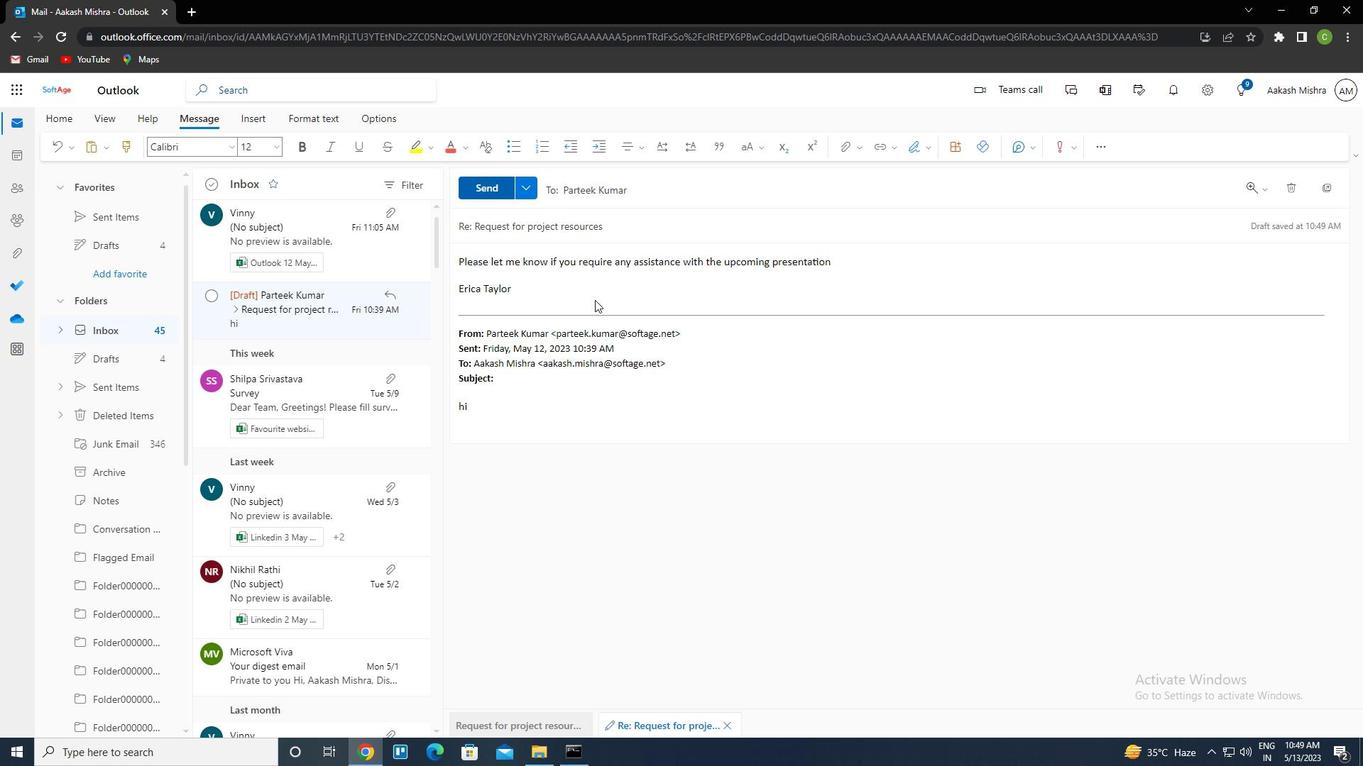 
